 Task: In the  document elizabeth.rtf ,align picture to the 'center'. Insert word art below the picture and give heading  'Elizabeth in Black 'change the shape height to  7.32 in
Action: Mouse moved to (506, 351)
Screenshot: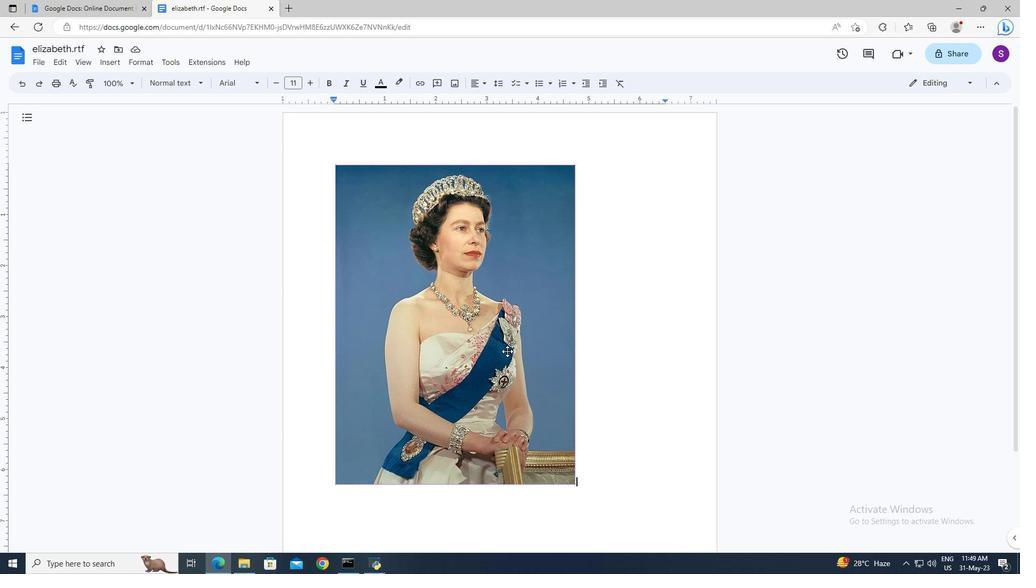 
Action: Mouse pressed left at (506, 351)
Screenshot: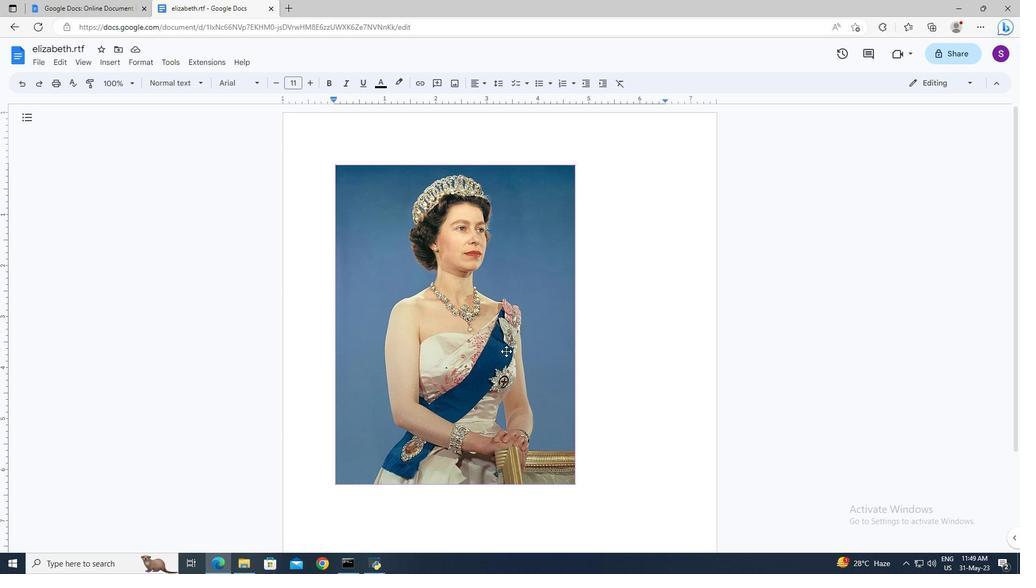 
Action: Mouse moved to (218, 83)
Screenshot: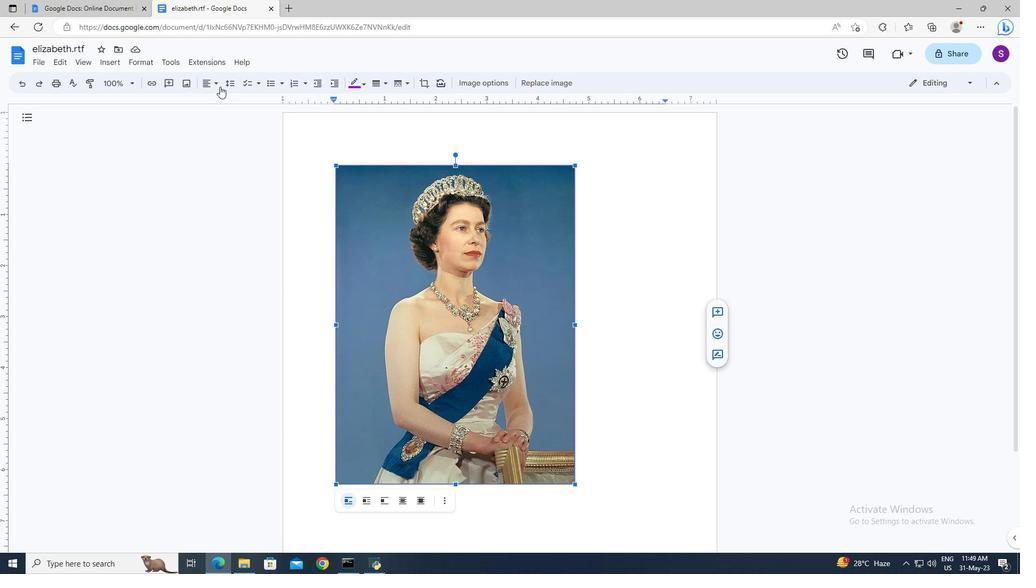 
Action: Mouse pressed left at (218, 83)
Screenshot: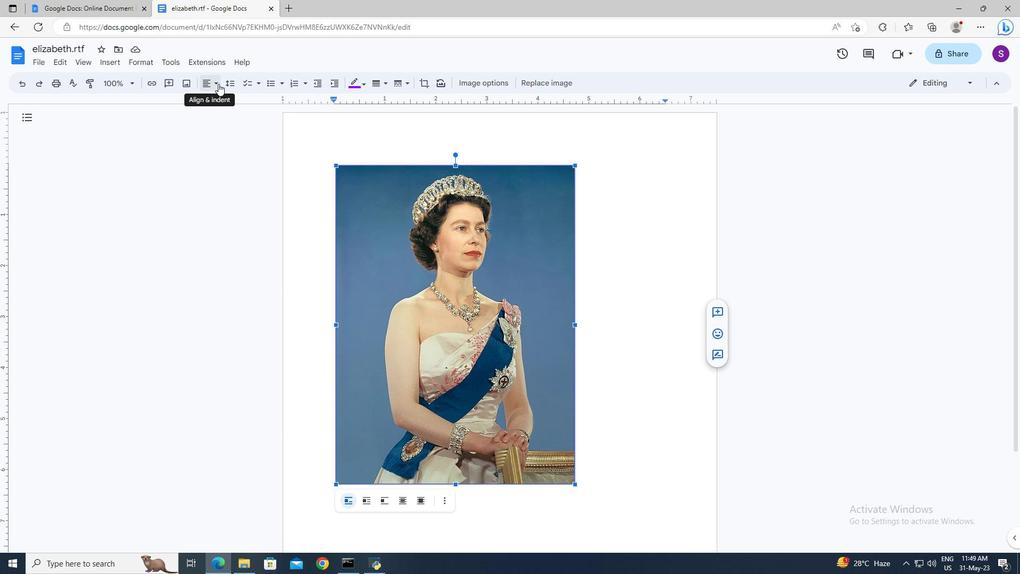 
Action: Mouse moved to (225, 102)
Screenshot: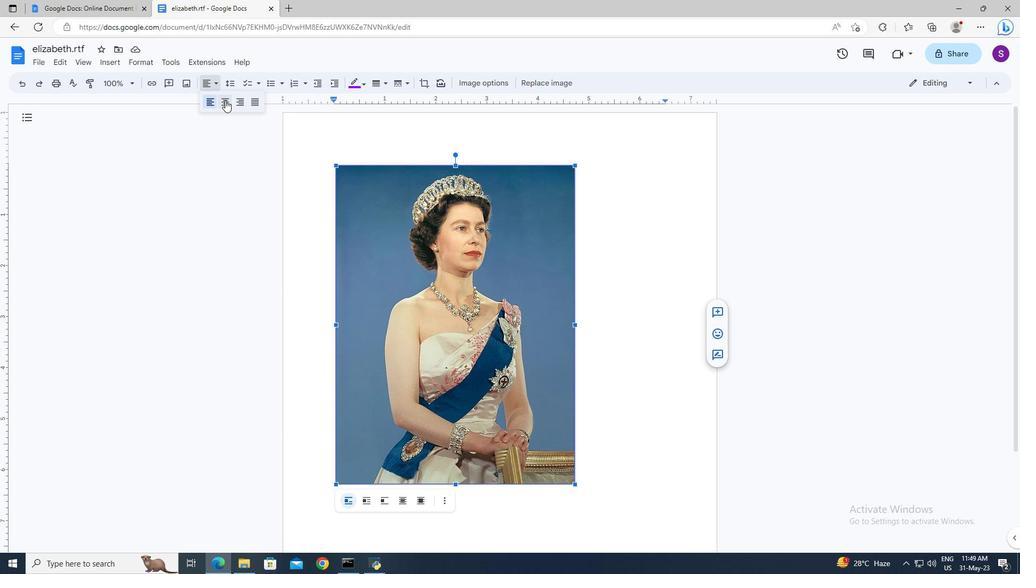 
Action: Mouse pressed left at (225, 102)
Screenshot: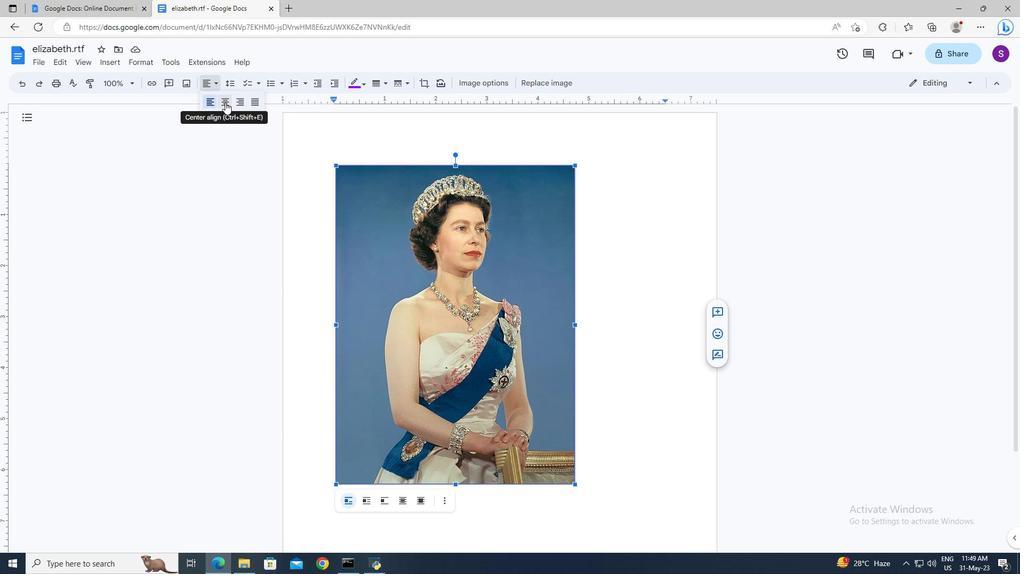 
Action: Mouse moved to (652, 428)
Screenshot: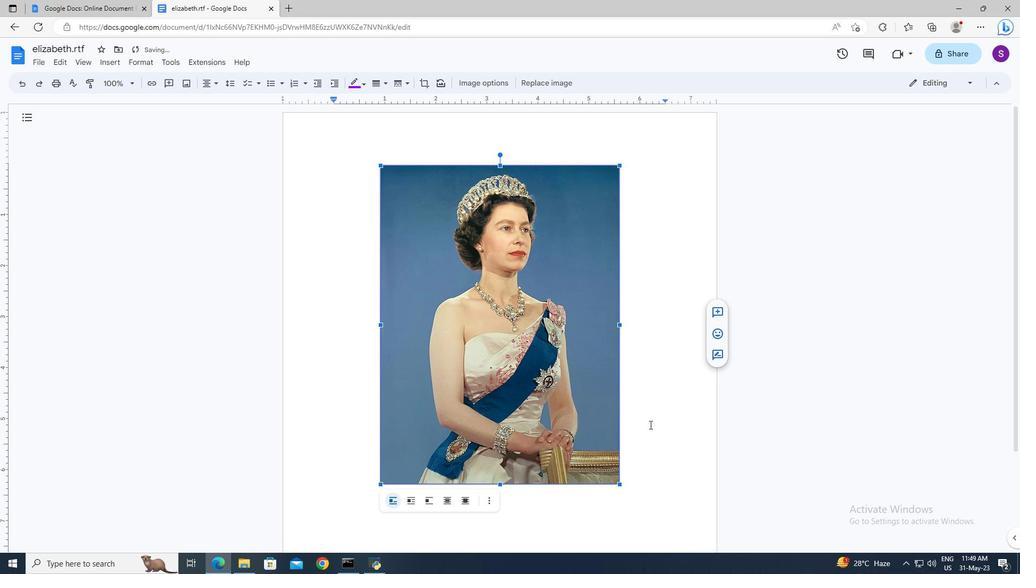 
Action: Mouse pressed left at (652, 428)
Screenshot: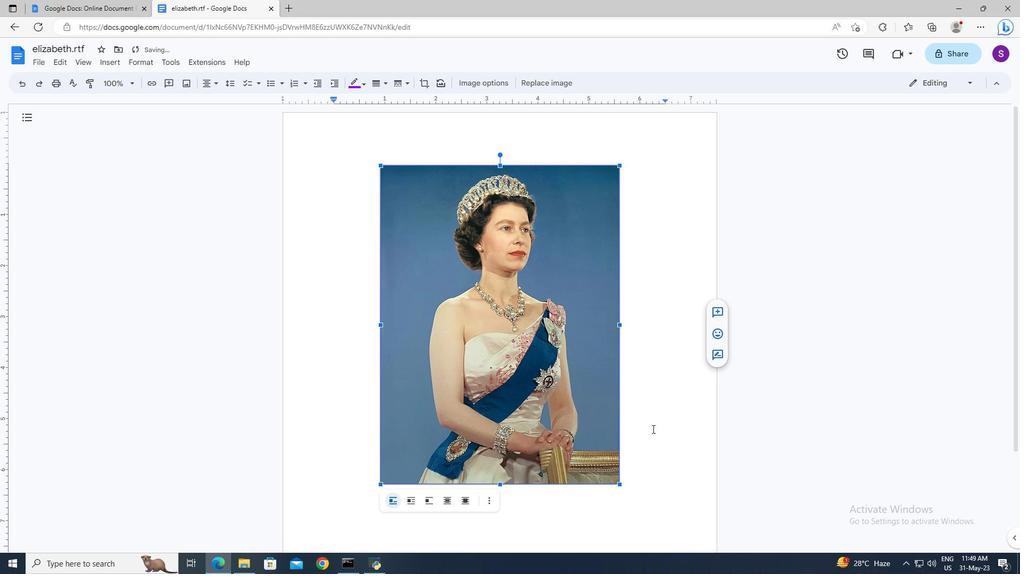 
Action: Mouse moved to (653, 428)
Screenshot: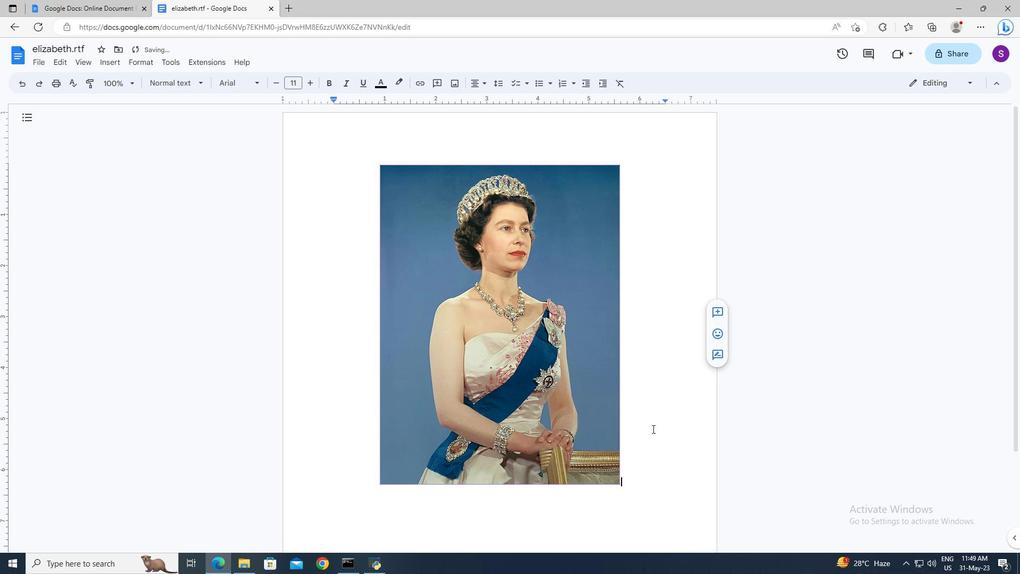 
Action: Key pressed <Key.enter>
Screenshot: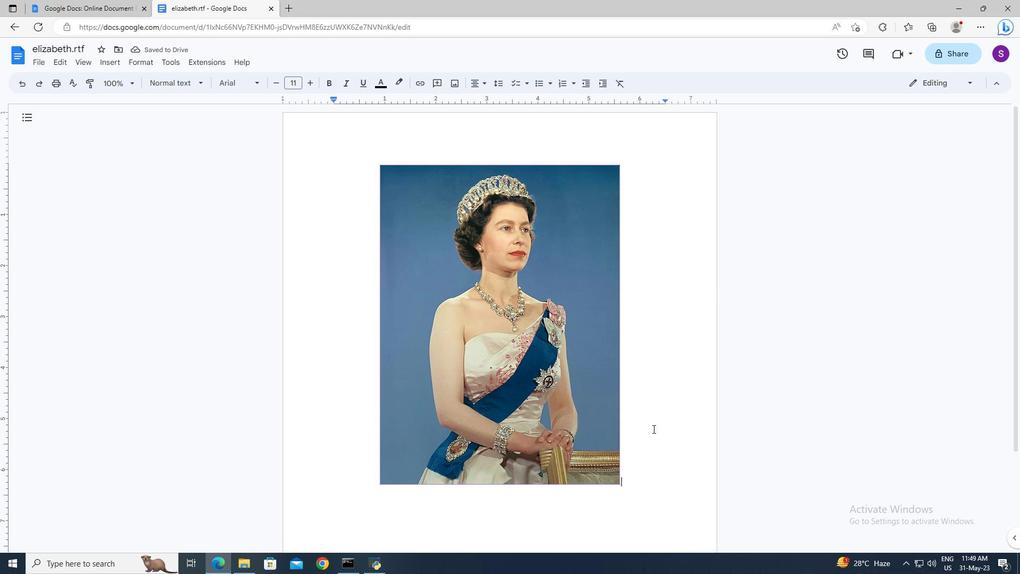 
Action: Mouse moved to (122, 62)
Screenshot: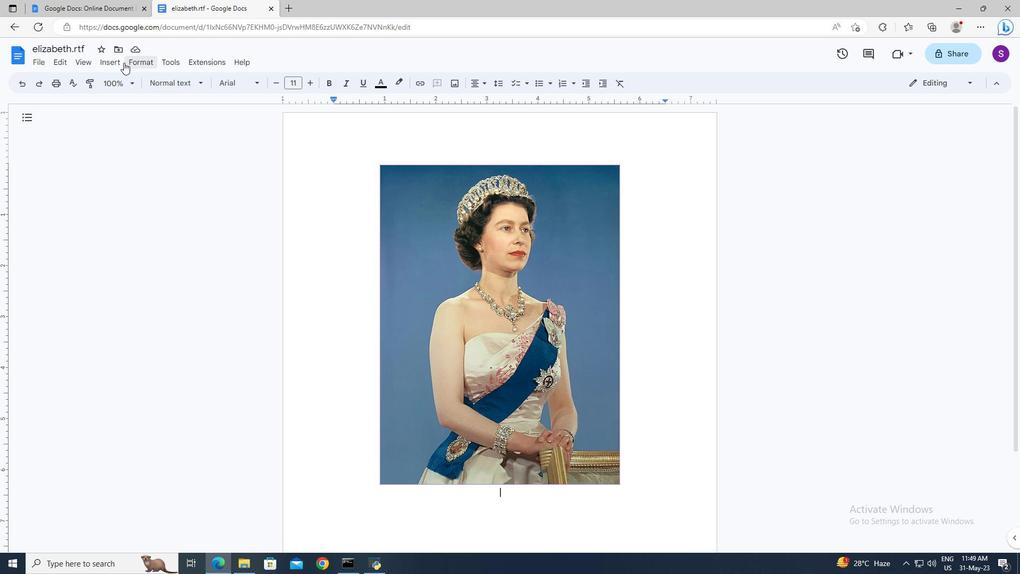 
Action: Mouse pressed left at (122, 62)
Screenshot: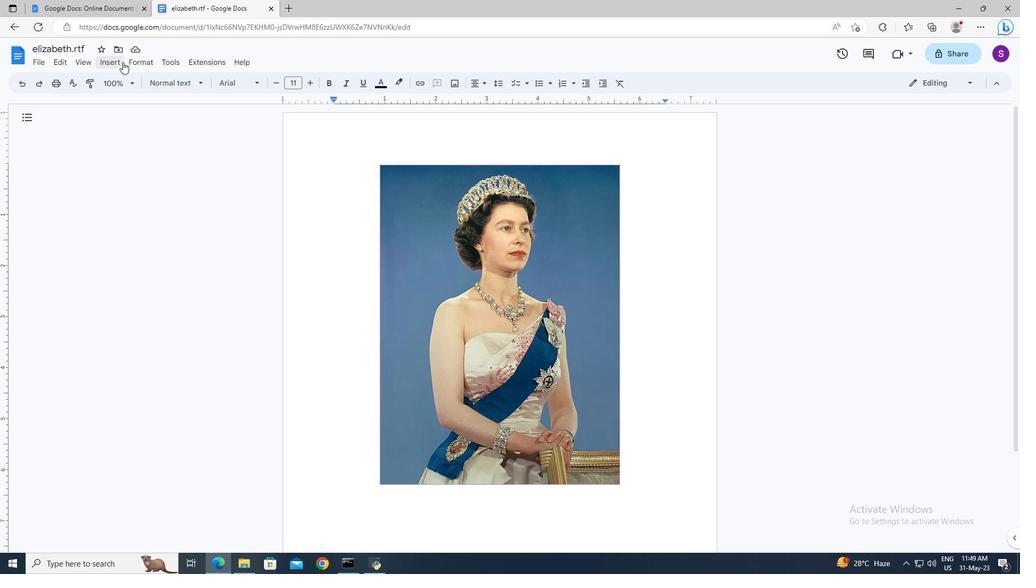 
Action: Mouse moved to (285, 117)
Screenshot: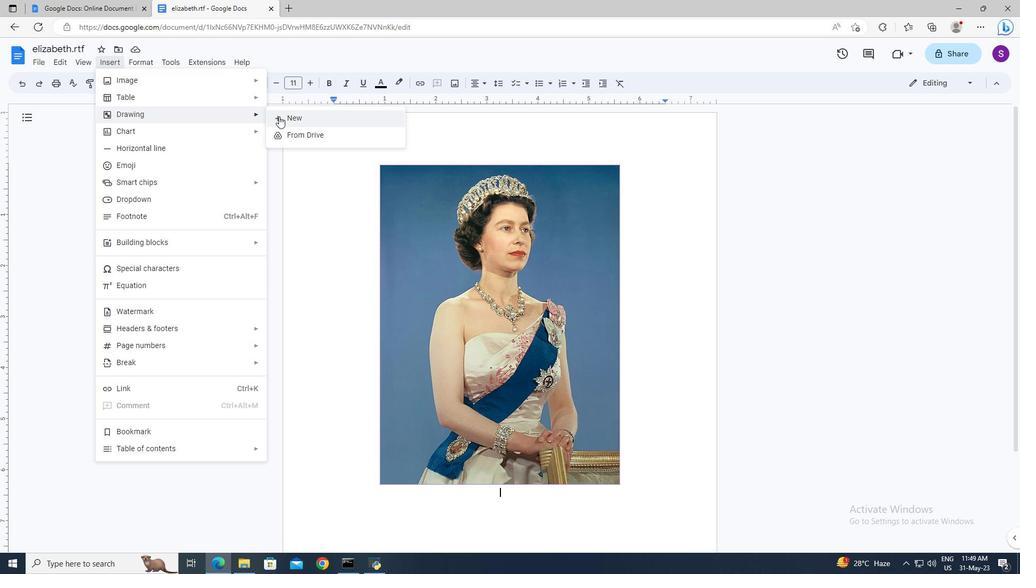 
Action: Mouse pressed left at (285, 117)
Screenshot: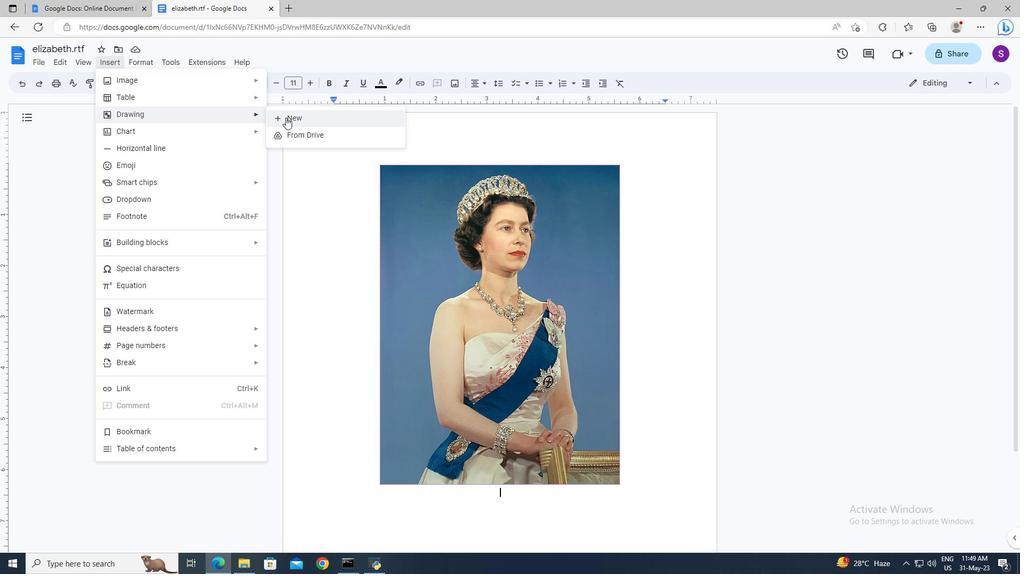 
Action: Mouse moved to (276, 120)
Screenshot: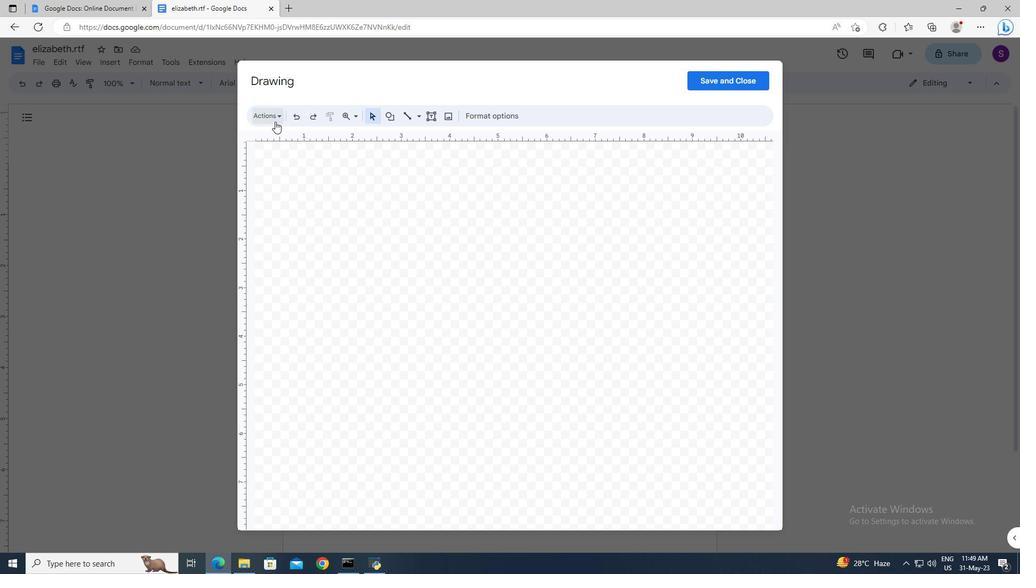 
Action: Mouse pressed left at (276, 120)
Screenshot: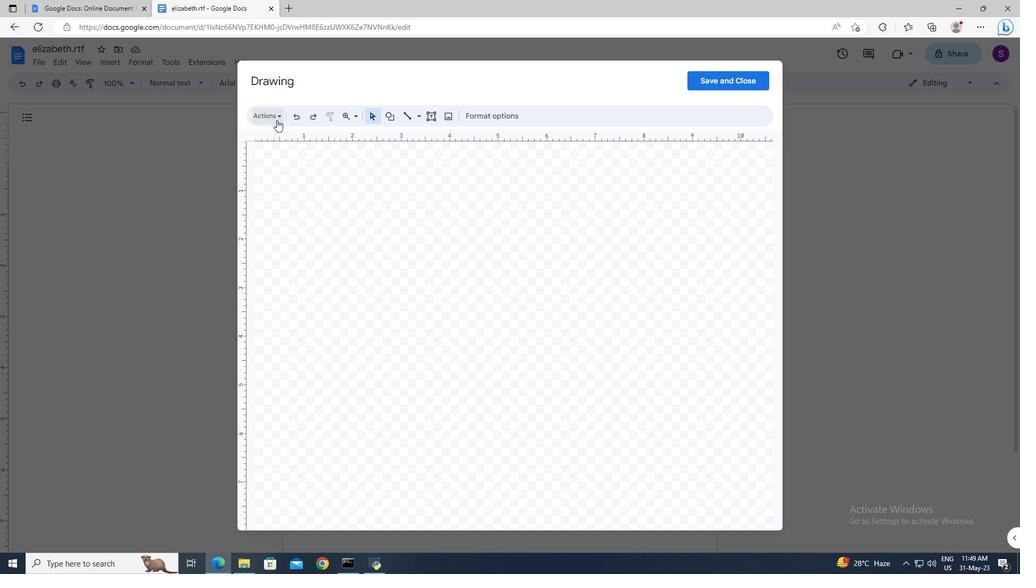 
Action: Mouse moved to (278, 186)
Screenshot: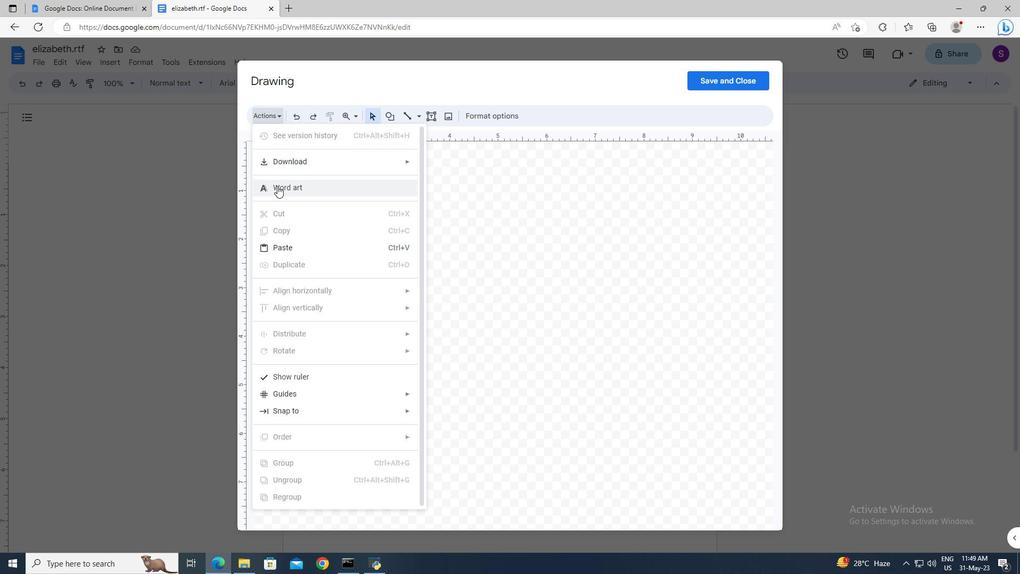 
Action: Mouse pressed left at (278, 186)
Screenshot: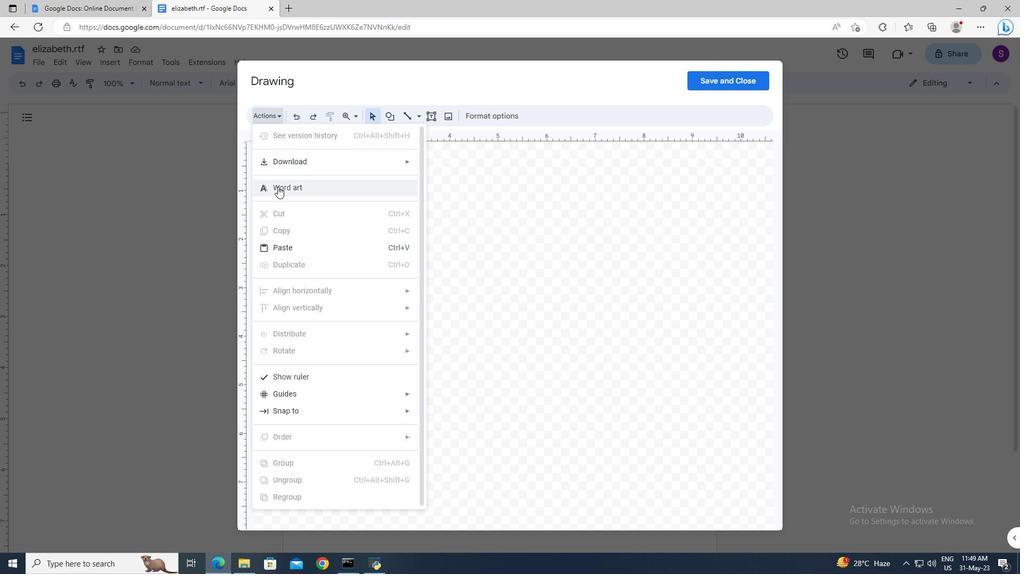 
Action: Mouse moved to (463, 162)
Screenshot: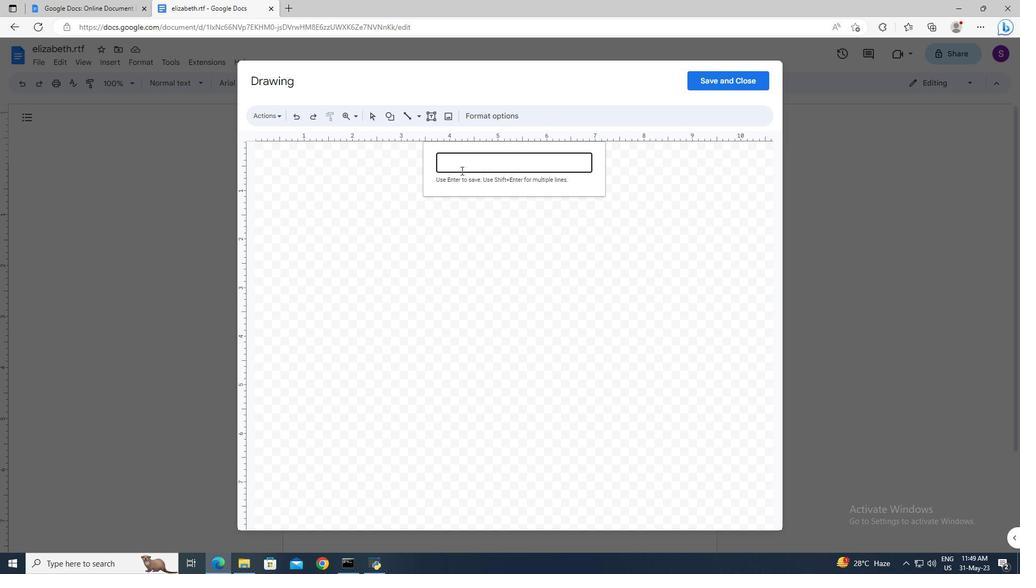 
Action: Mouse pressed left at (463, 162)
Screenshot: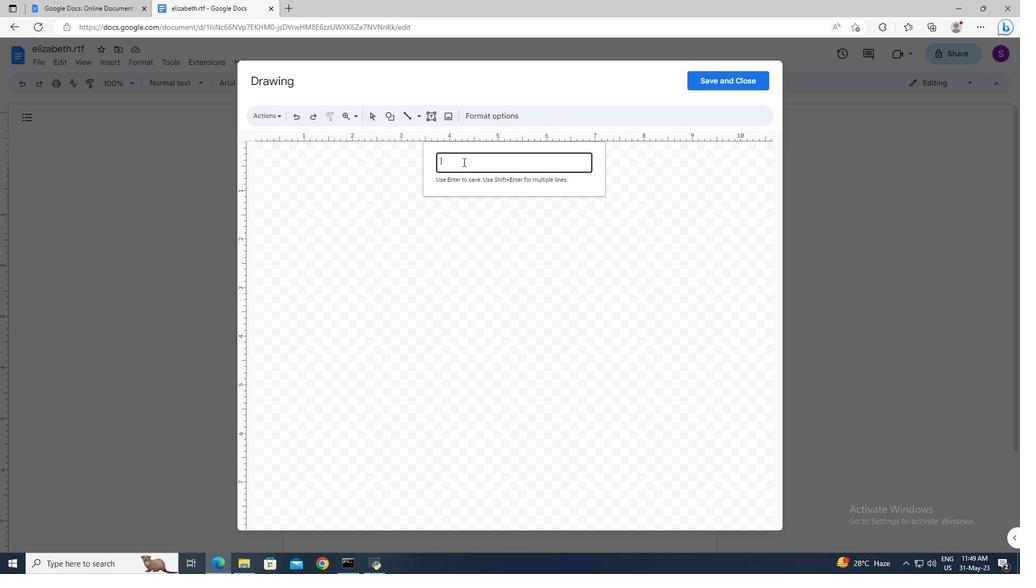
Action: Mouse moved to (463, 162)
Screenshot: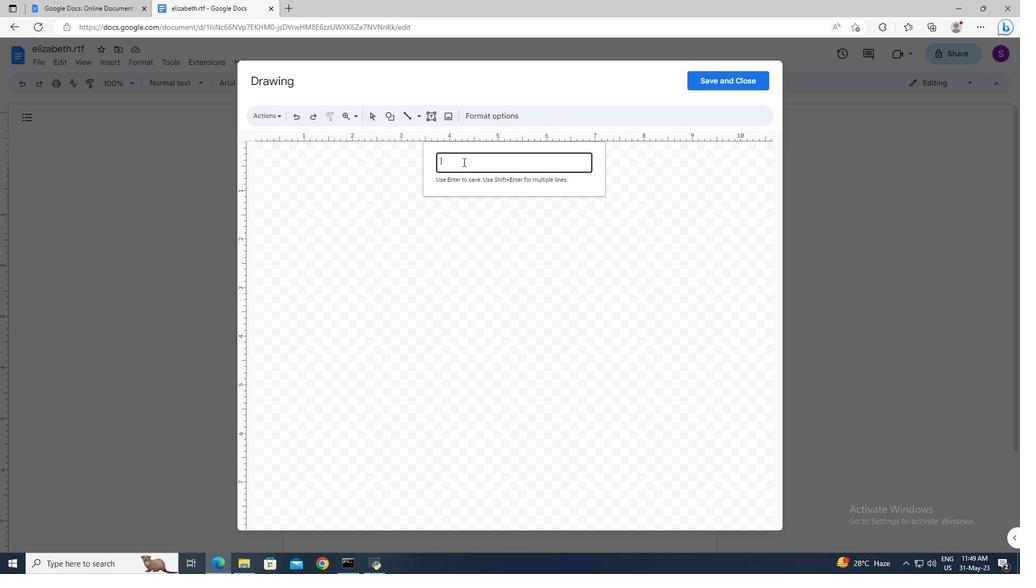
Action: Key pressed <Key.shift>Elizabeth<Key.enter>
Screenshot: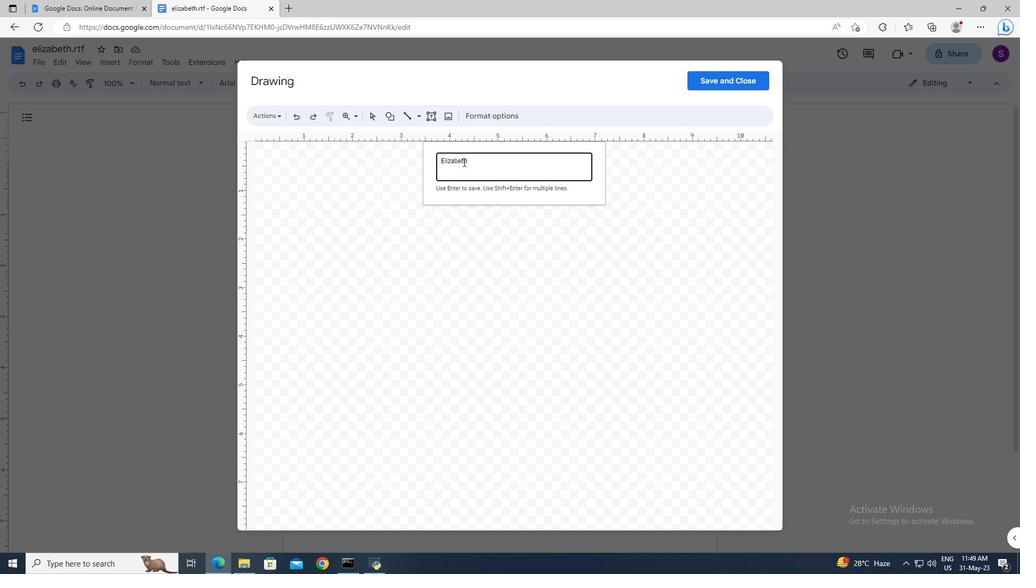 
Action: Mouse moved to (470, 119)
Screenshot: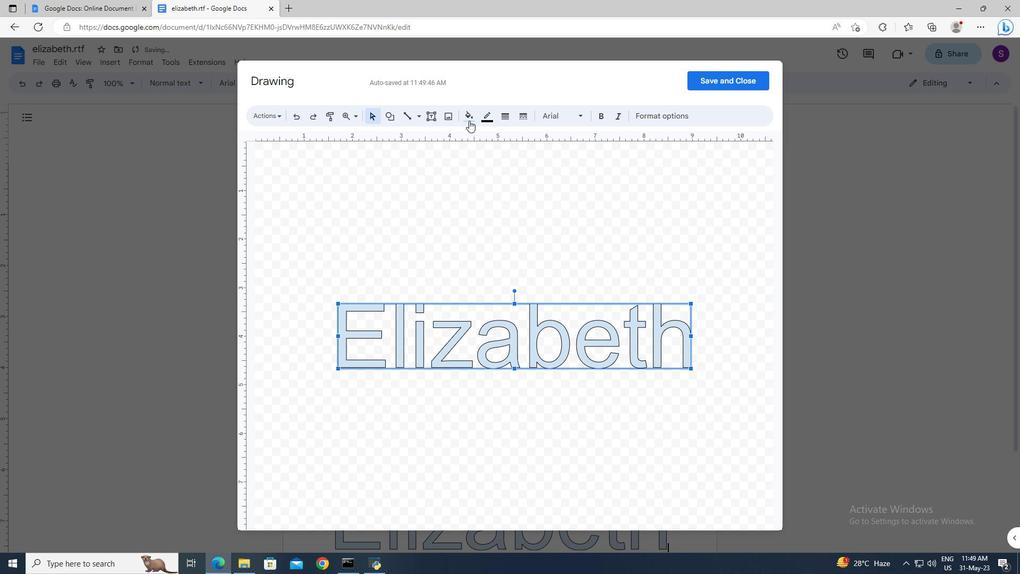 
Action: Mouse pressed left at (470, 119)
Screenshot: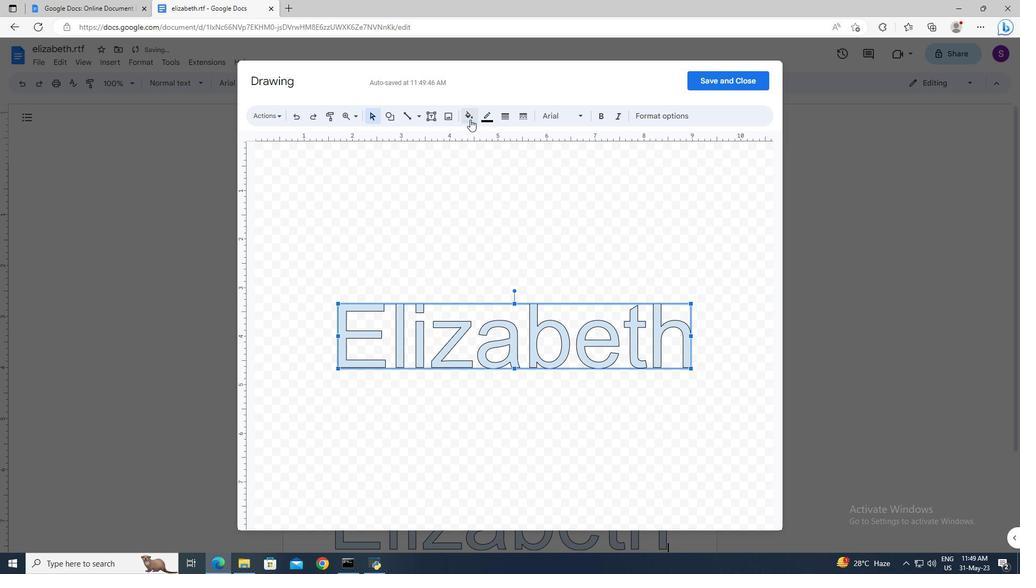
Action: Mouse moved to (473, 189)
Screenshot: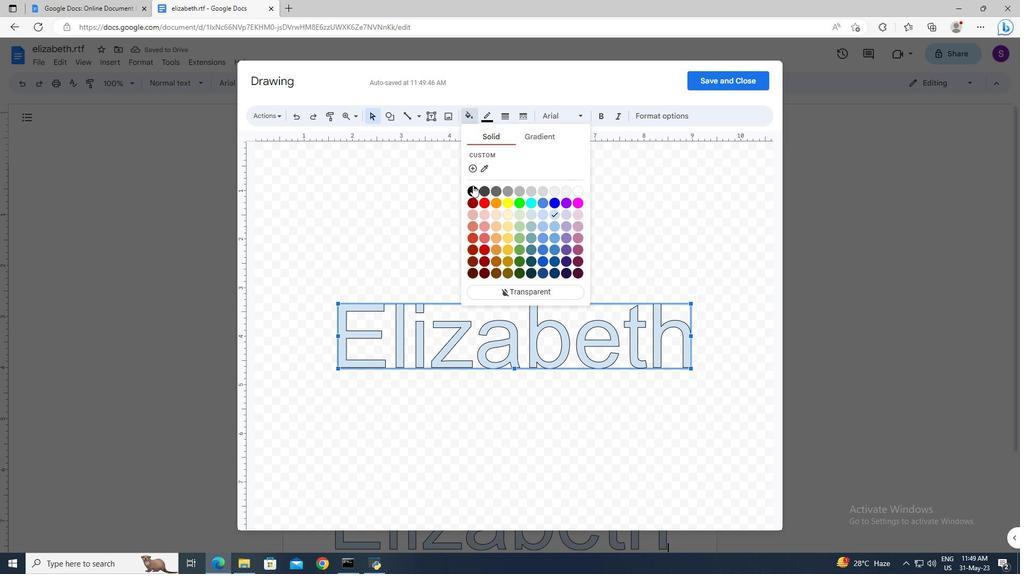 
Action: Mouse pressed left at (473, 189)
Screenshot: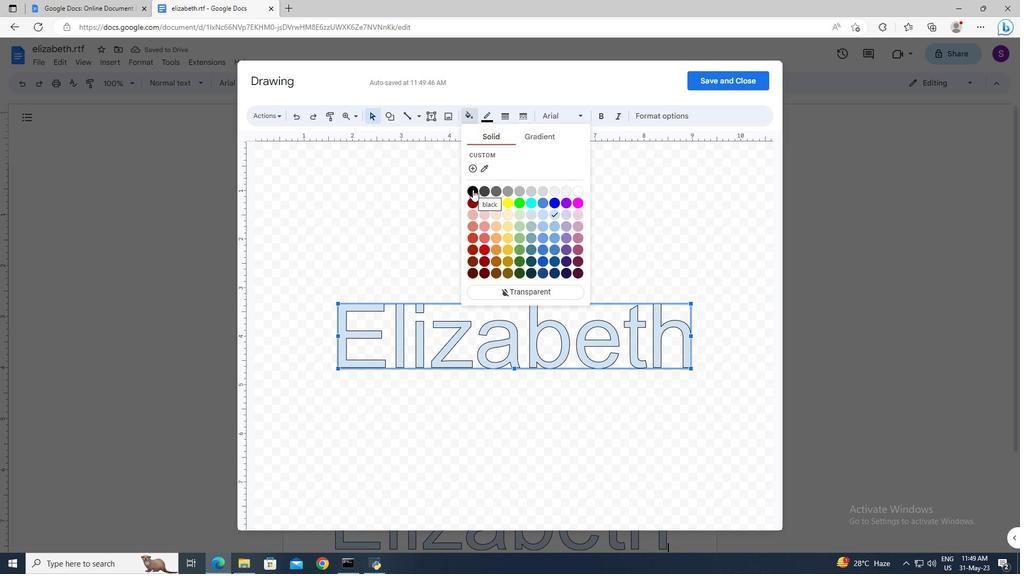 
Action: Mouse moved to (710, 82)
Screenshot: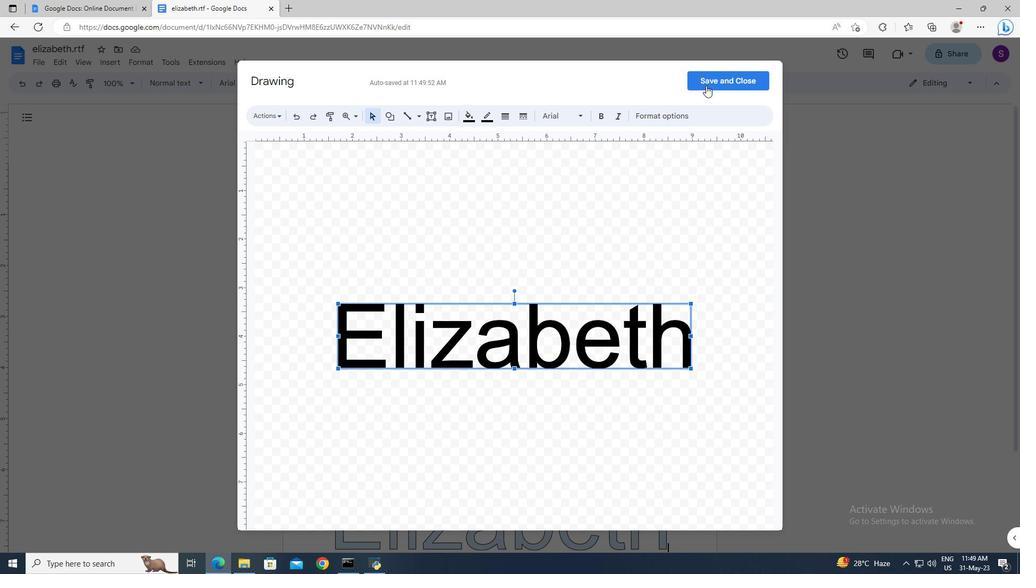 
Action: Mouse pressed left at (710, 82)
Screenshot: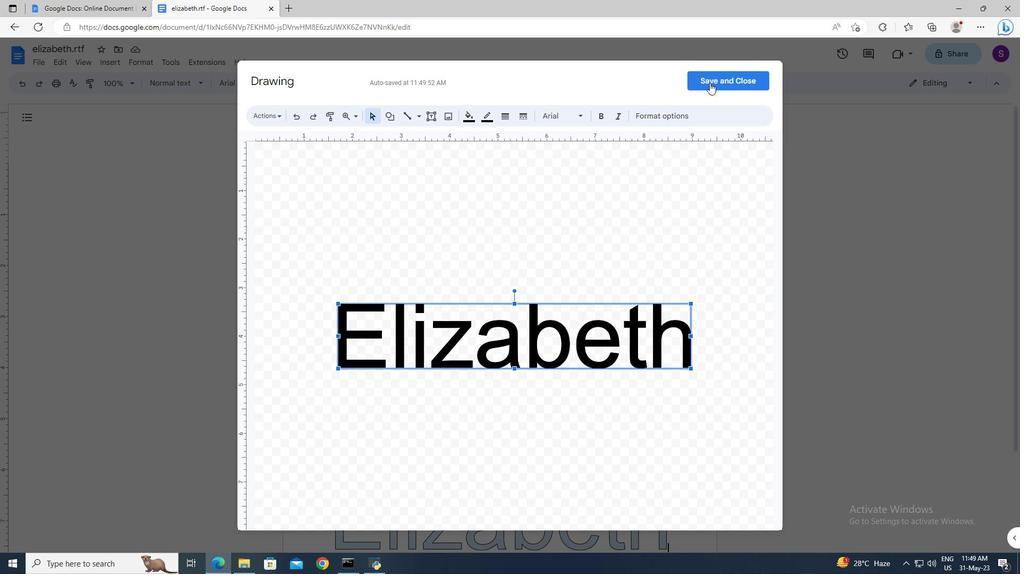 
Action: Mouse moved to (548, 513)
Screenshot: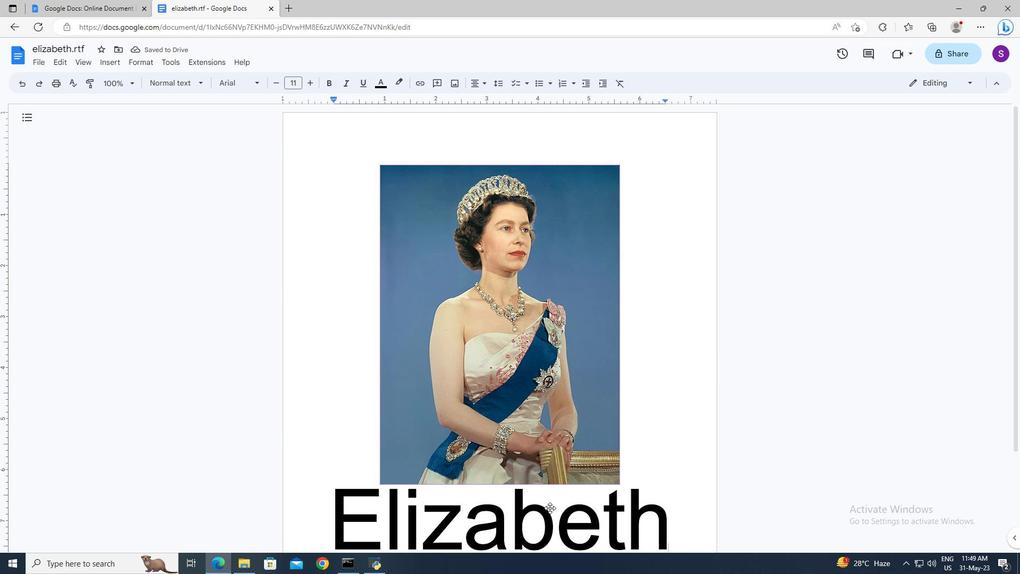 
Action: Mouse pressed left at (548, 513)
Screenshot: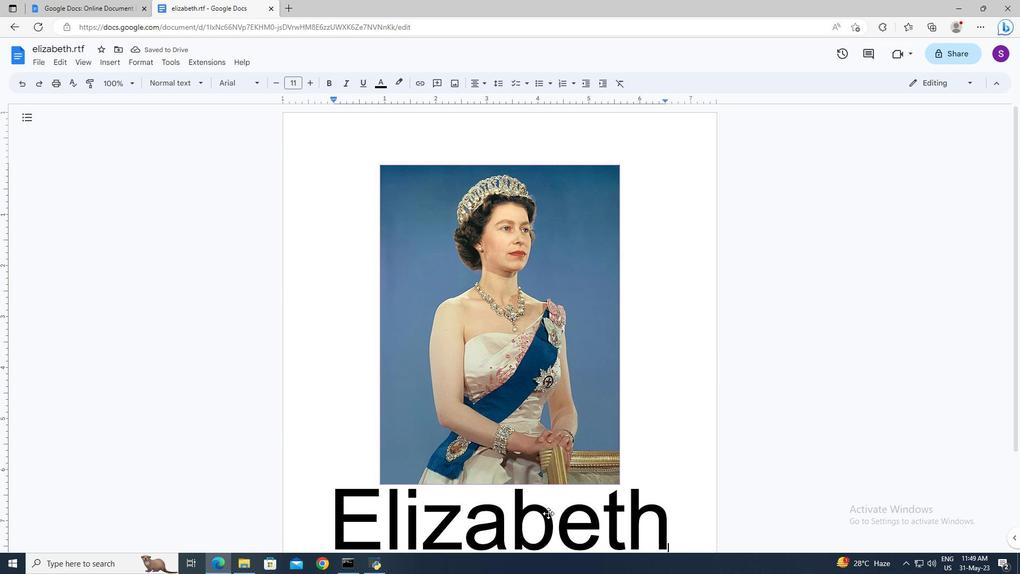 
Action: Mouse moved to (472, 83)
Screenshot: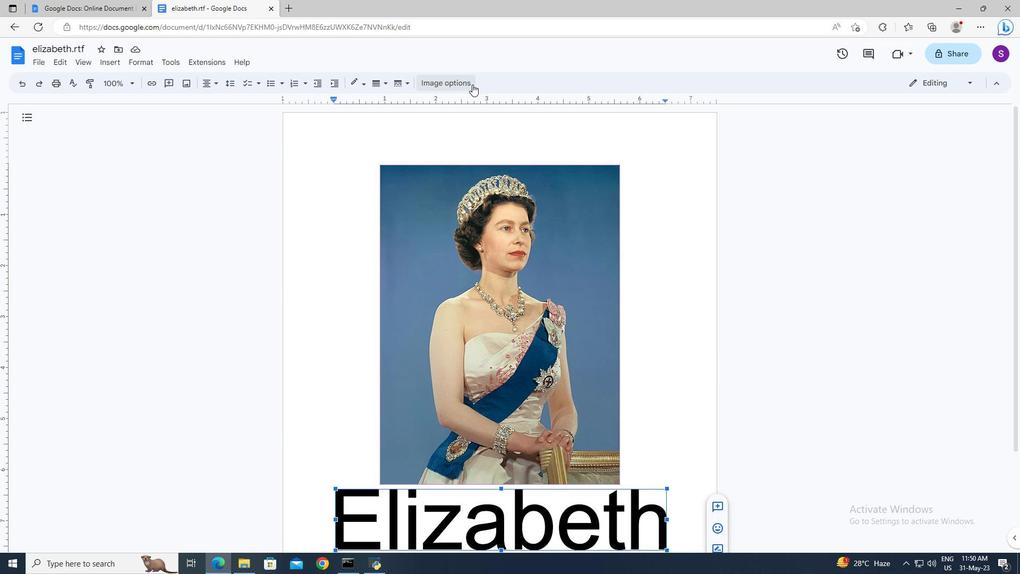 
Action: Mouse pressed left at (472, 83)
Screenshot: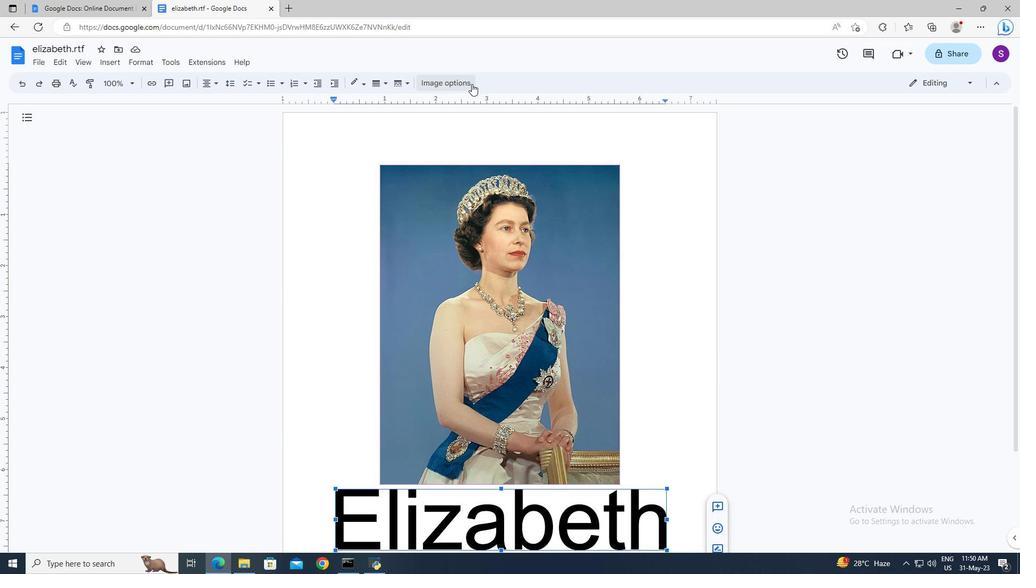 
Action: Mouse moved to (861, 118)
Screenshot: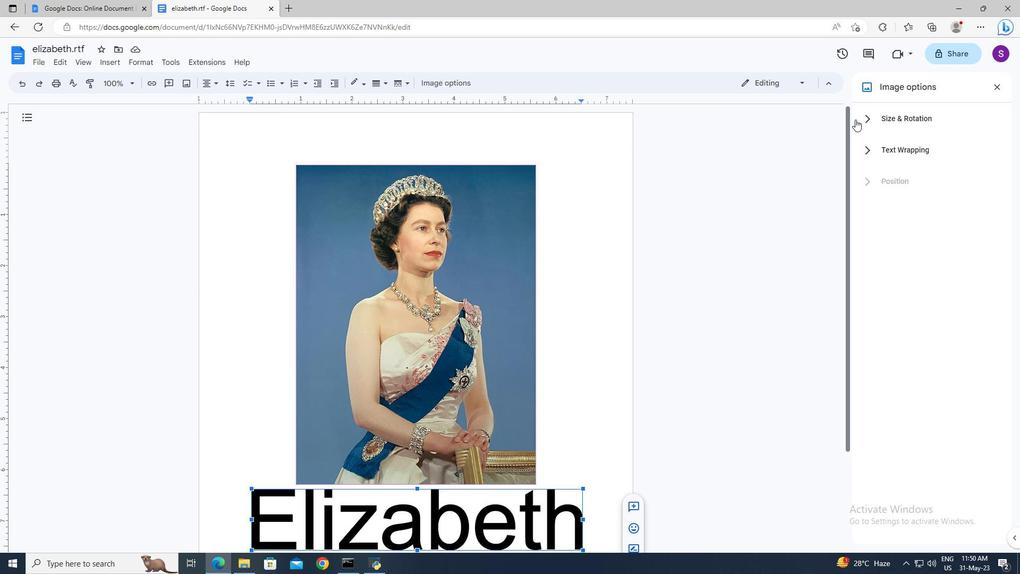 
Action: Mouse pressed left at (861, 118)
Screenshot: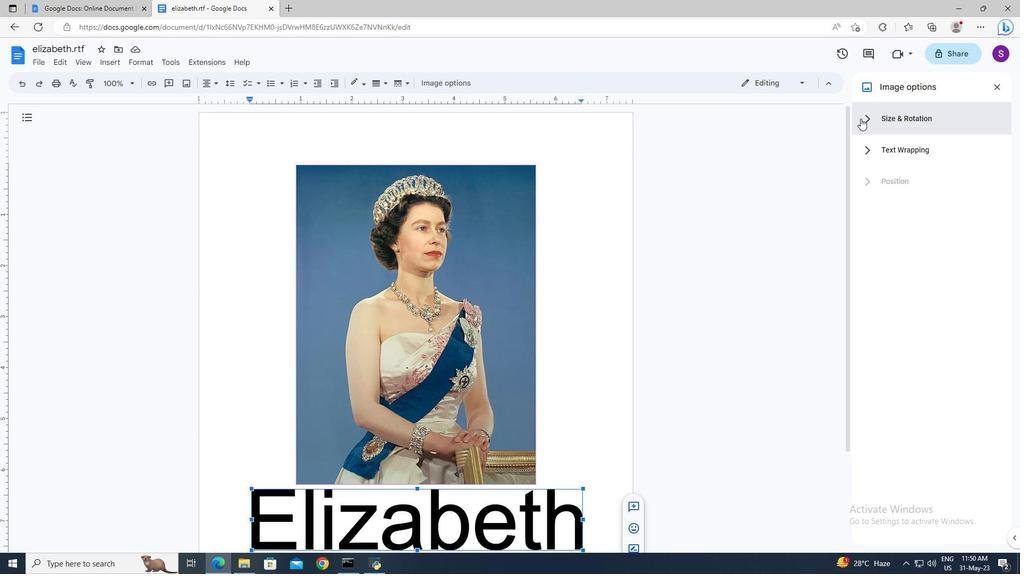 
Action: Mouse moved to (949, 171)
Screenshot: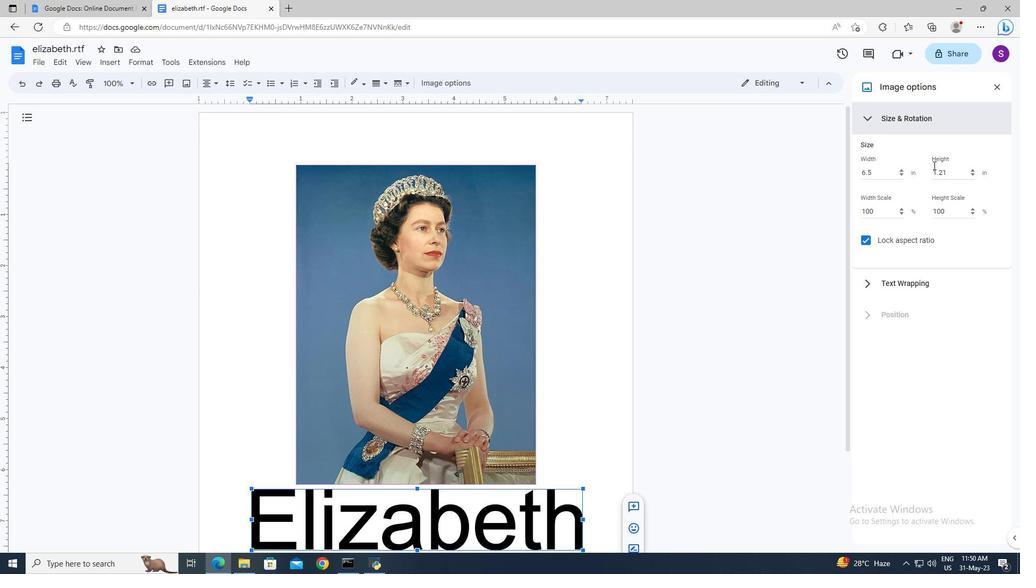 
Action: Mouse pressed left at (949, 171)
Screenshot: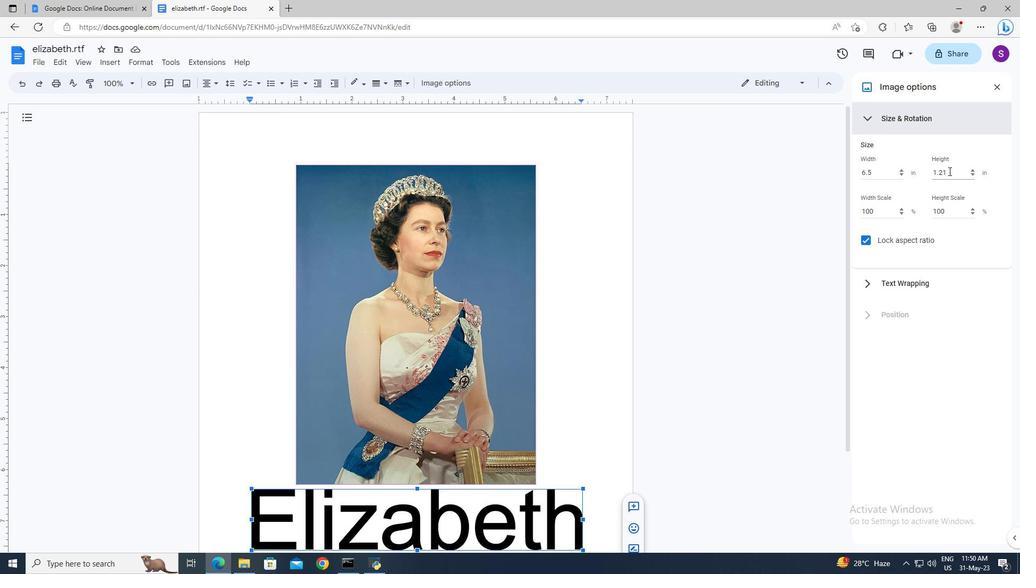 
Action: Mouse moved to (939, 163)
Screenshot: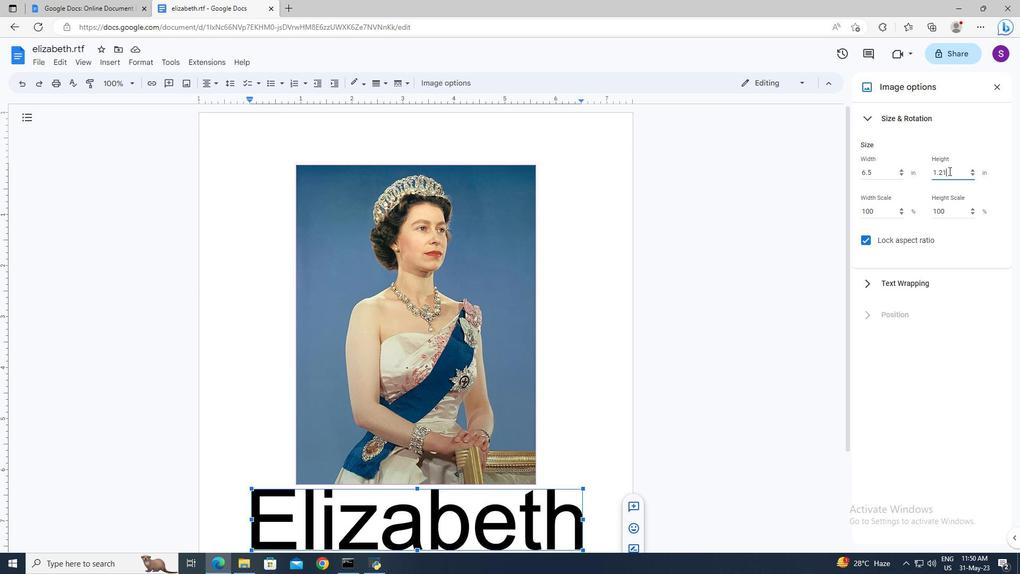 
Action: Key pressed ctrl+A<Key.delete>7.32<Key.enter>
Screenshot: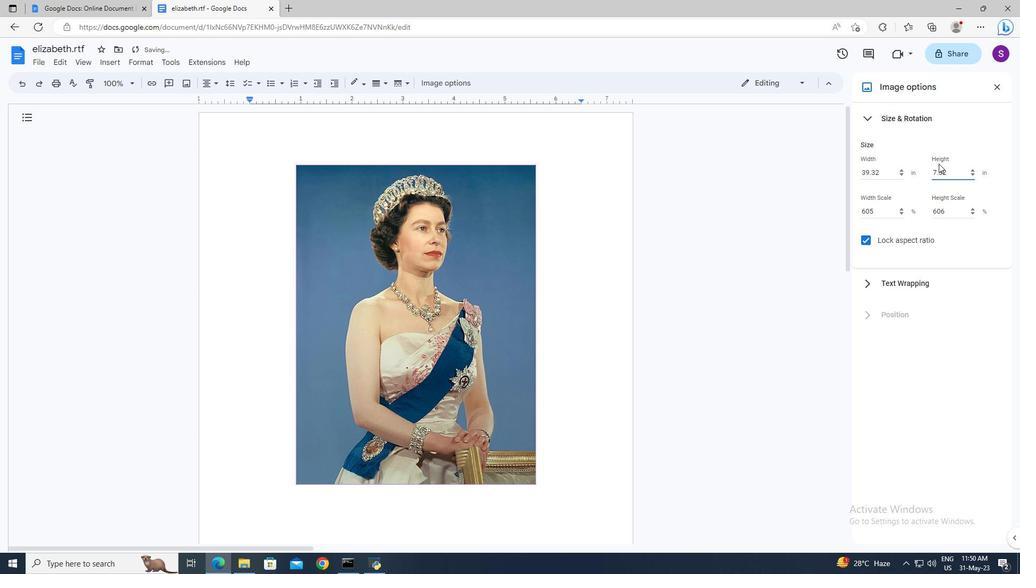 
Action: Mouse moved to (992, 88)
Screenshot: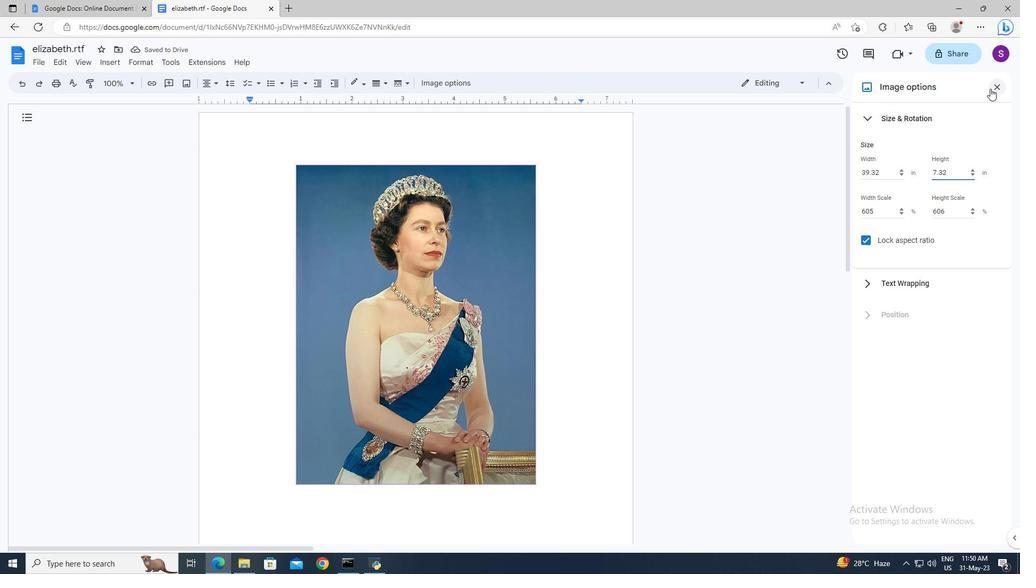 
Action: Mouse pressed left at (992, 88)
Screenshot: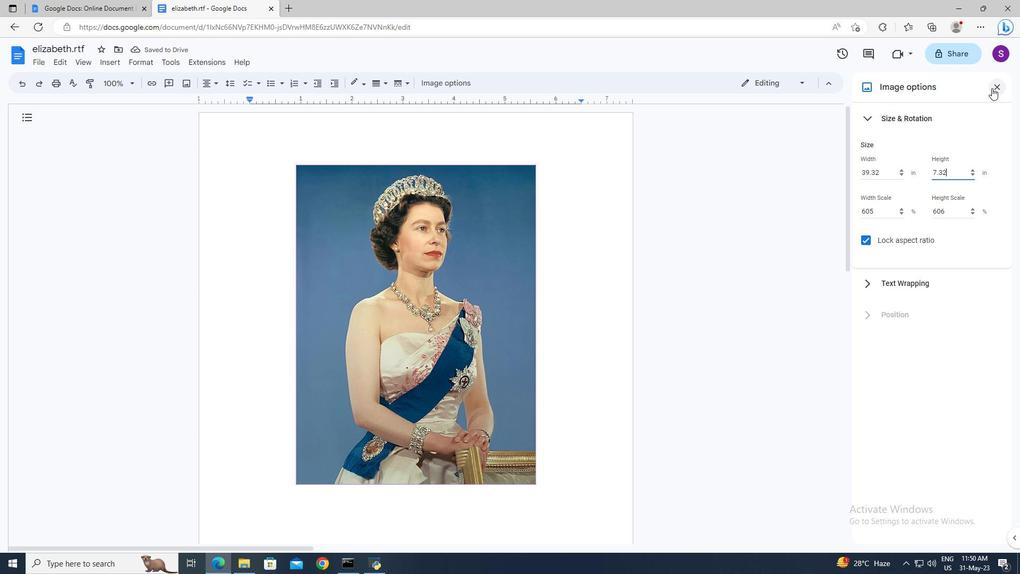 
Action: Mouse moved to (992, 88)
Screenshot: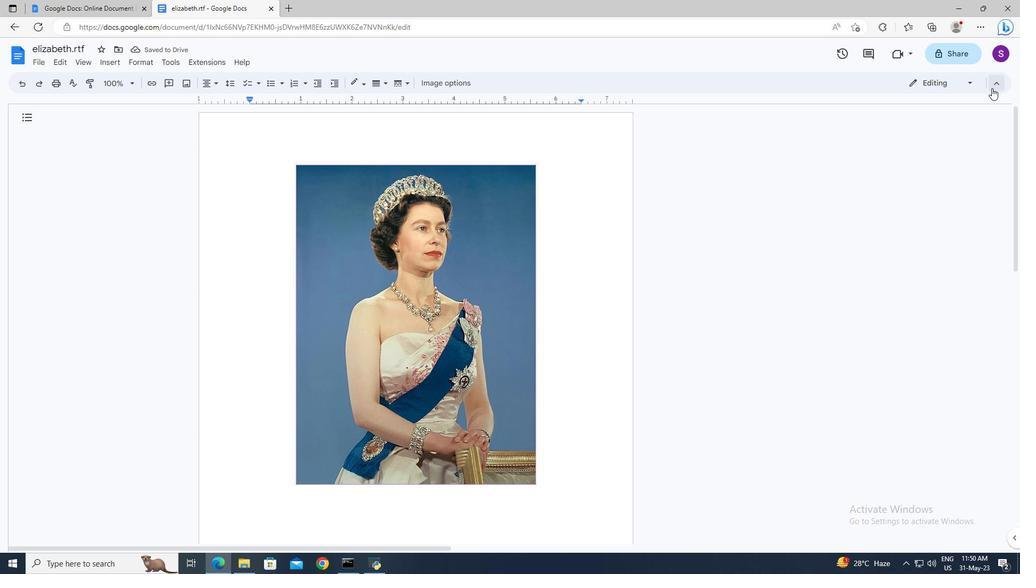 
